 Task: Add Sprouts Organic Breakfast Light Blend Coffee Pods 12 Pack to the cart.
Action: Mouse moved to (15, 115)
Screenshot: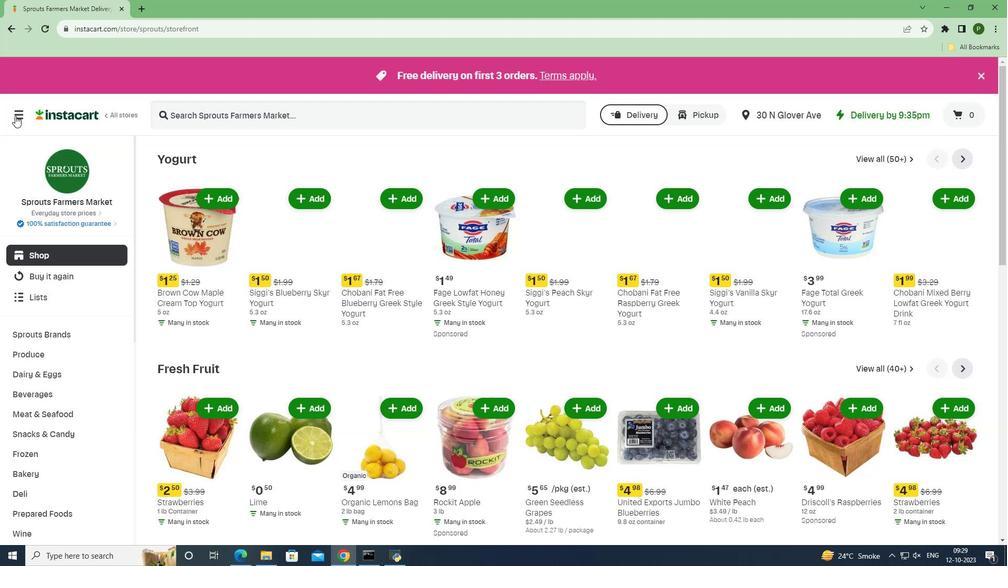 
Action: Mouse pressed left at (15, 115)
Screenshot: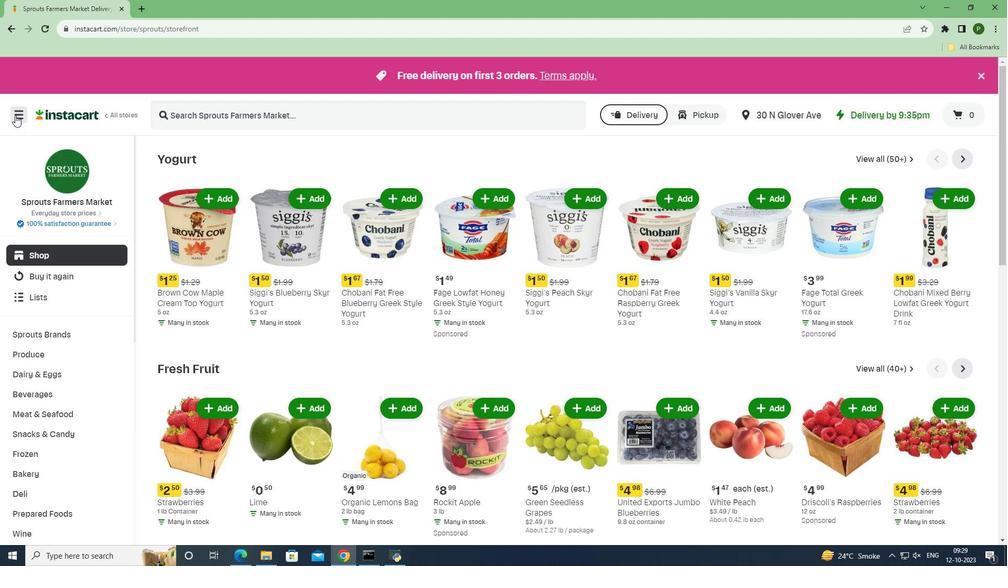 
Action: Mouse moved to (23, 275)
Screenshot: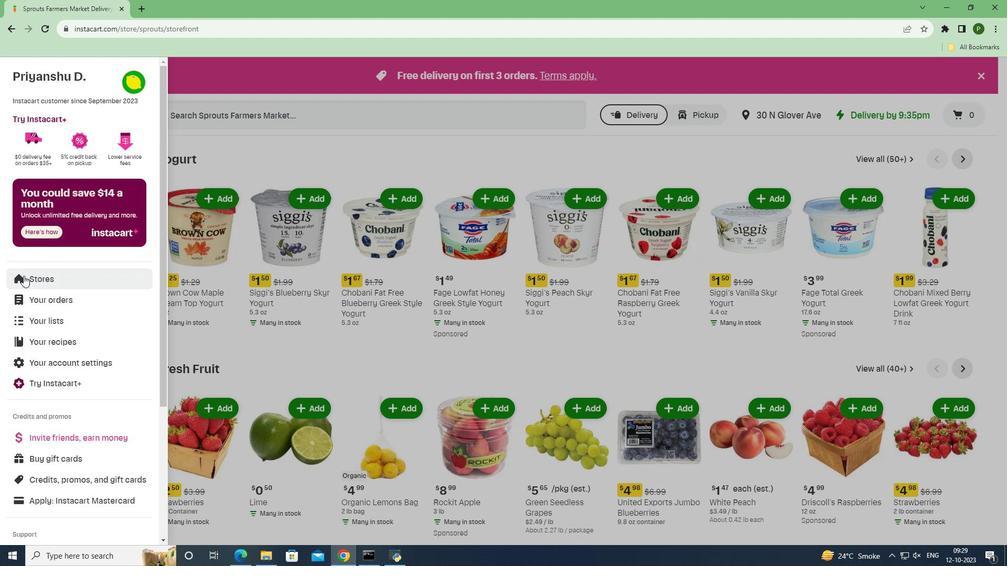 
Action: Mouse pressed left at (23, 275)
Screenshot: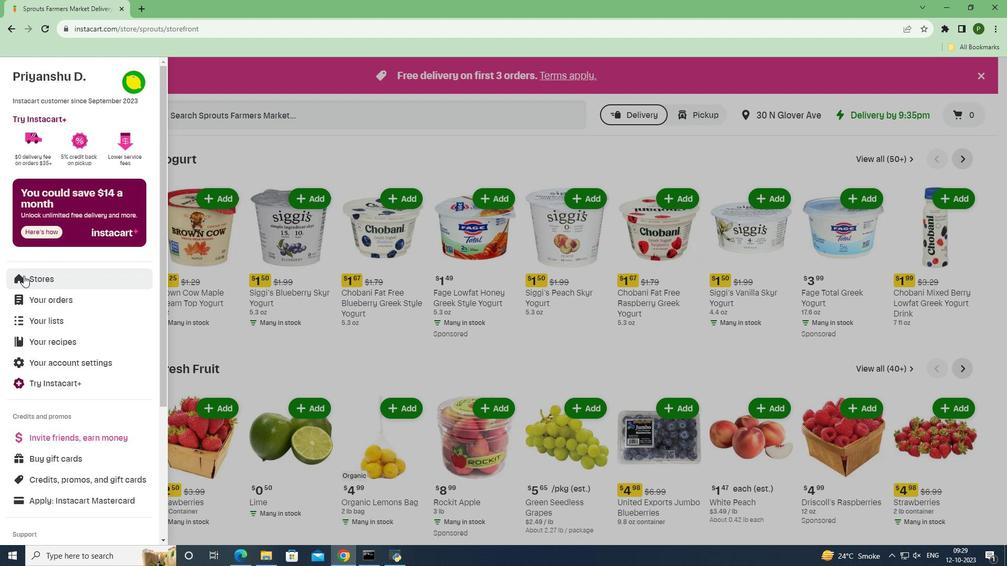 
Action: Mouse moved to (247, 122)
Screenshot: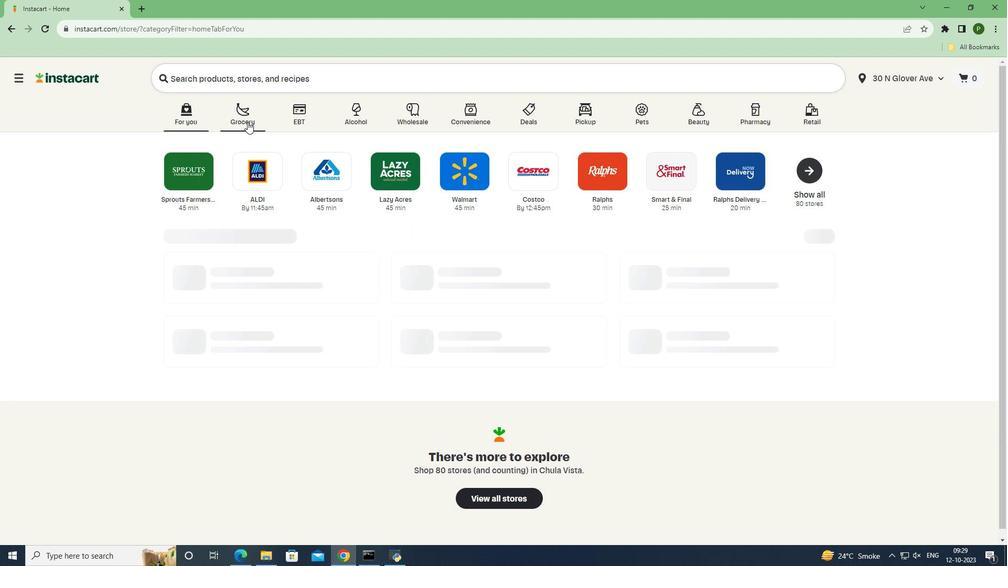 
Action: Mouse pressed left at (247, 122)
Screenshot: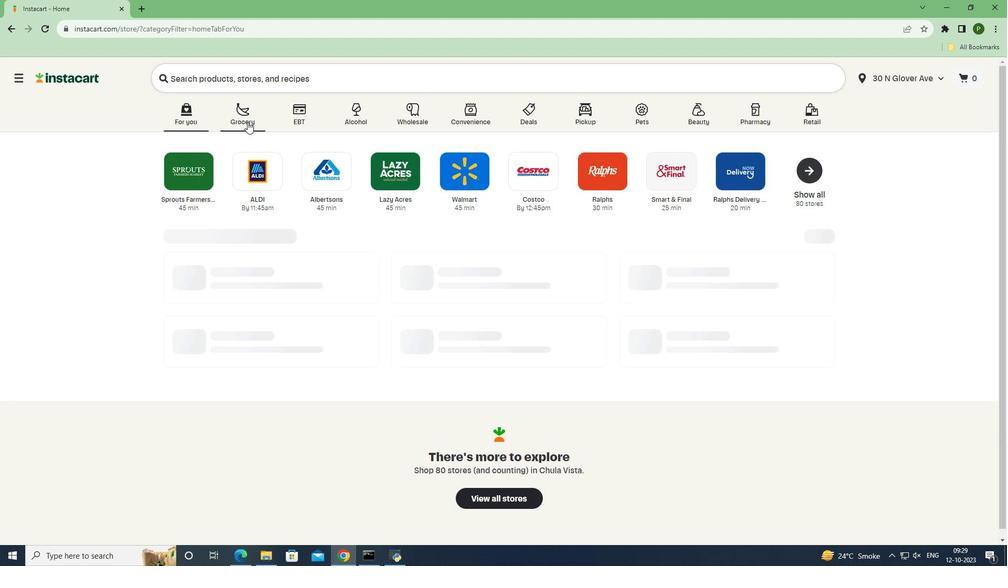 
Action: Mouse moved to (414, 235)
Screenshot: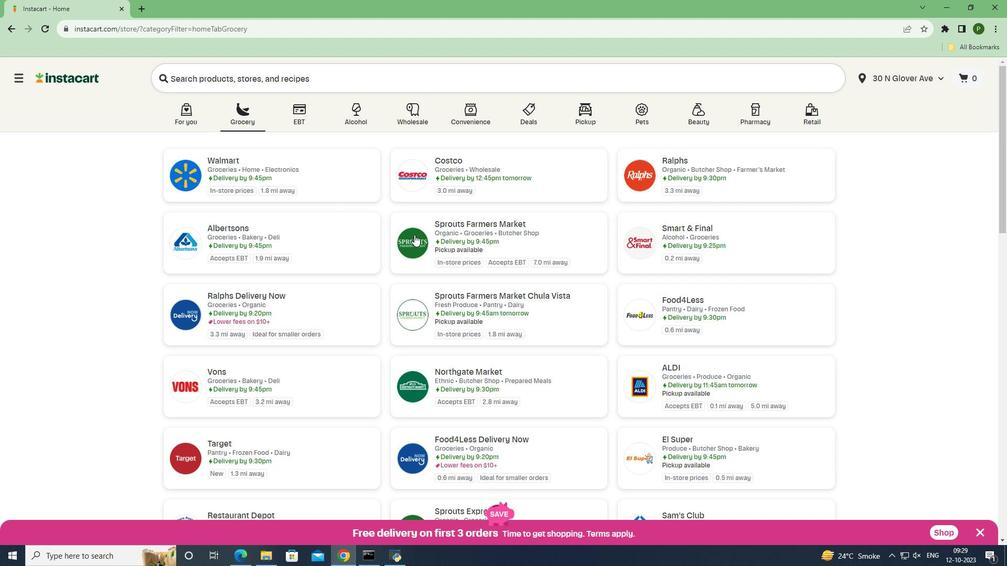 
Action: Mouse pressed left at (414, 235)
Screenshot: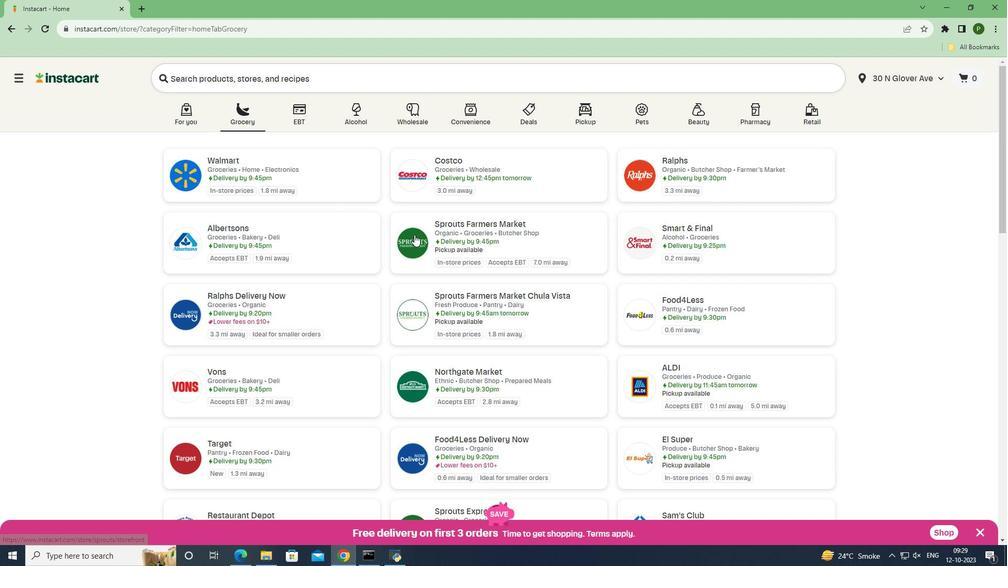 
Action: Mouse moved to (75, 395)
Screenshot: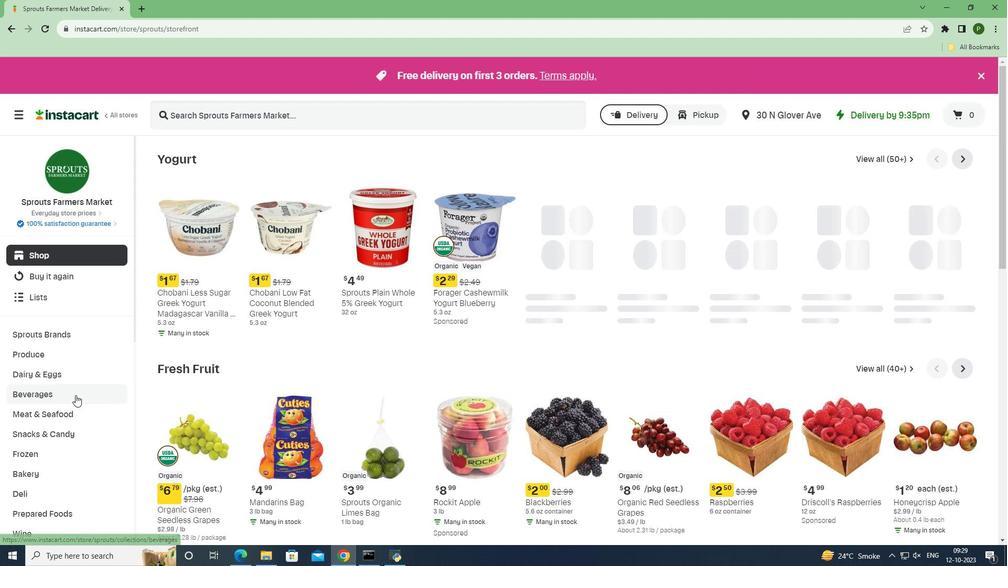 
Action: Mouse pressed left at (75, 395)
Screenshot: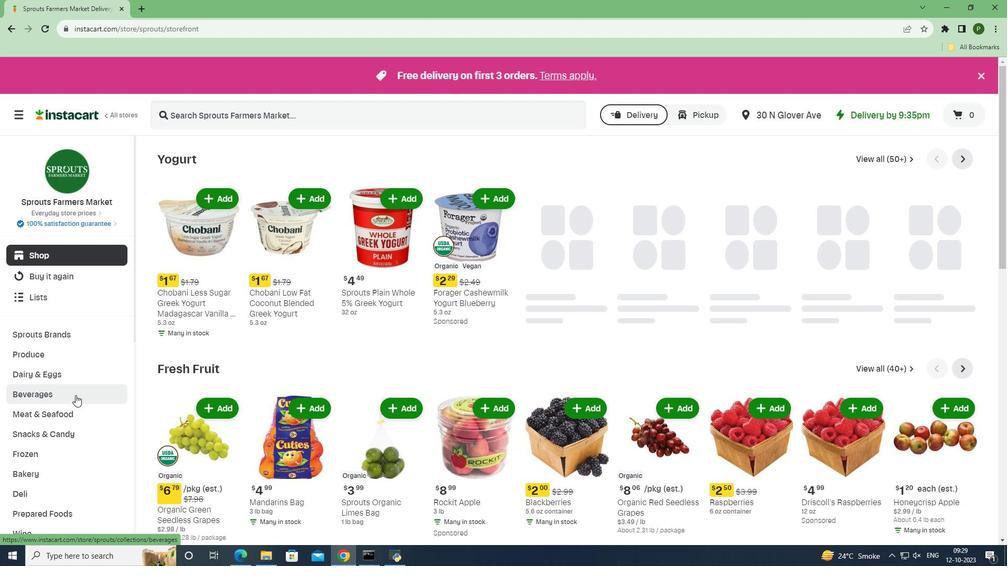 
Action: Mouse moved to (403, 188)
Screenshot: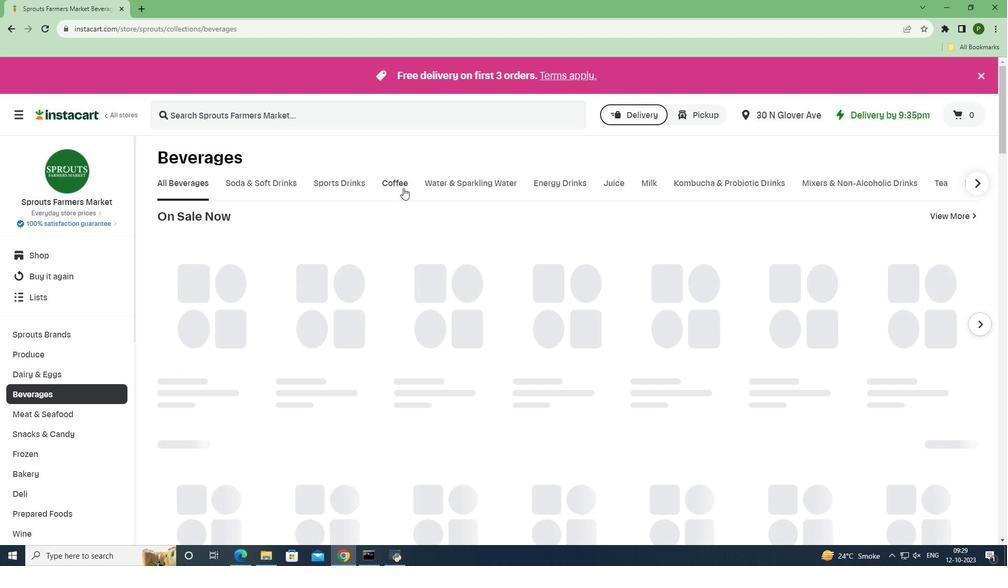 
Action: Mouse pressed left at (403, 188)
Screenshot: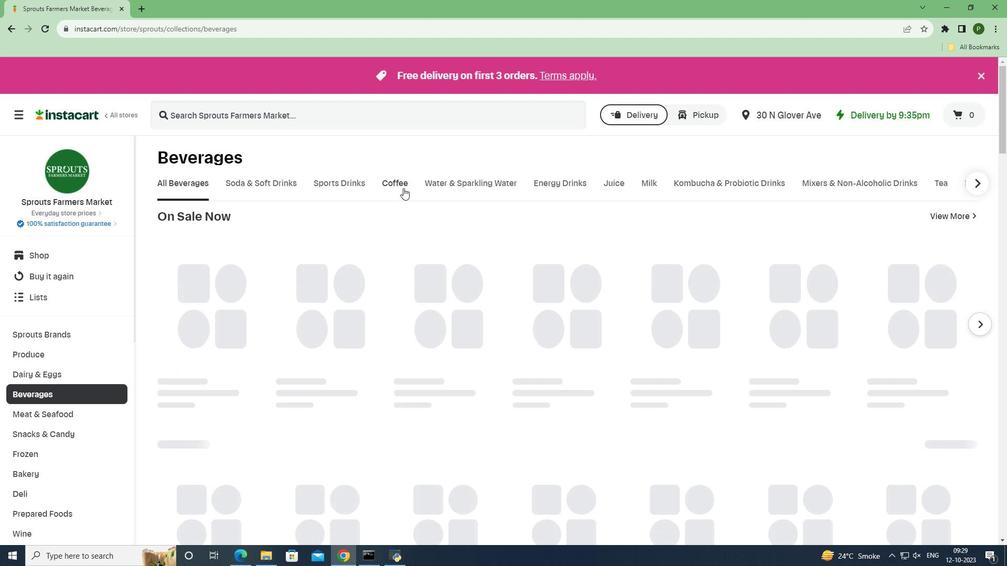 
Action: Mouse moved to (261, 116)
Screenshot: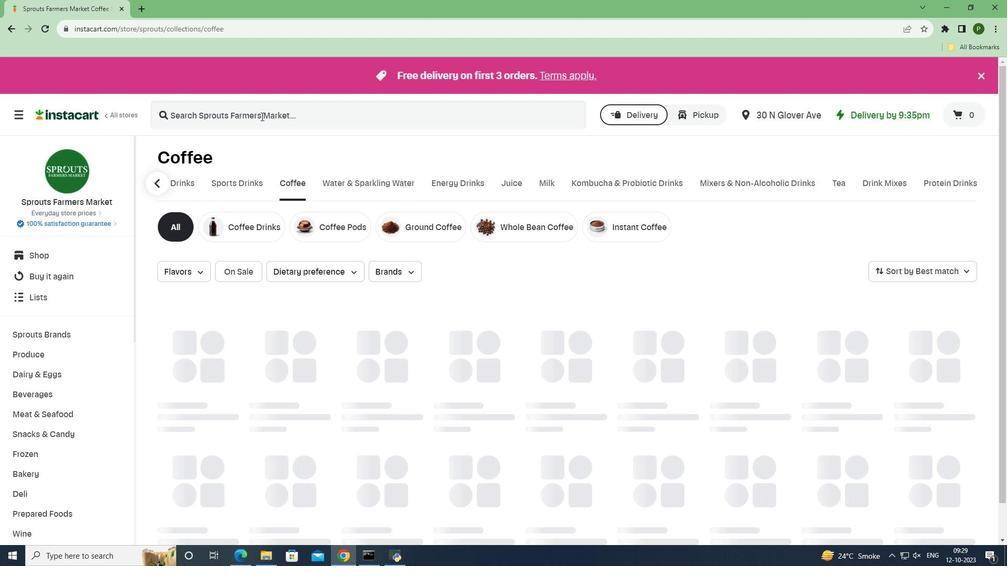 
Action: Mouse pressed left at (261, 116)
Screenshot: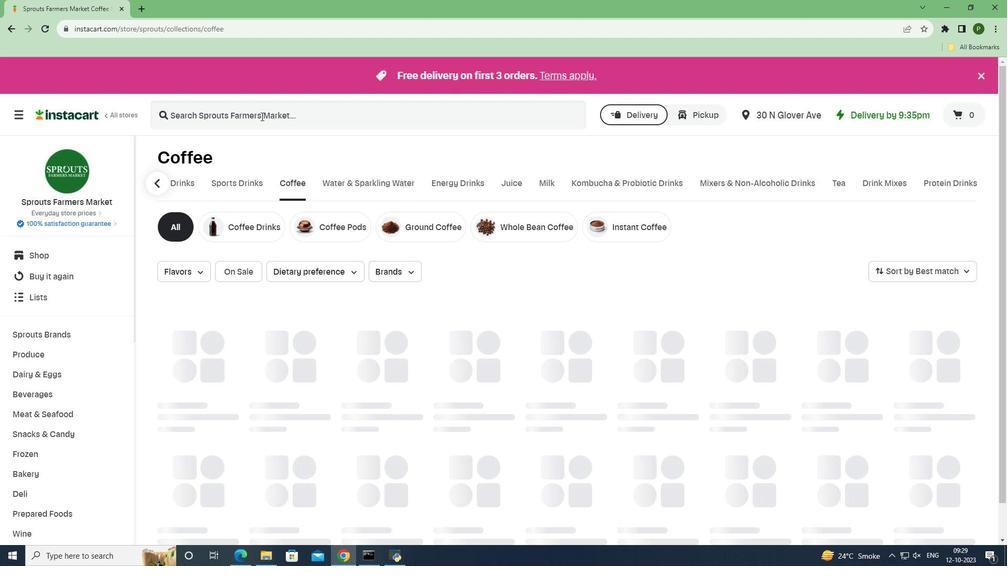 
Action: Key pressed <Key.caps_lock>S<Key.caps_lock>prouts<Key.space><Key.caps_lock>O<Key.caps_lock>rganic<Key.space><Key.caps_lock>B<Key.caps_lock>reakfast<Key.space><Key.caps_lock>L<Key.caps_lock>ight<Key.space><Key.caps_lock>B<Key.caps_lock>lend<Key.space><Key.caps_lock>C<Key.caps_lock>offee<Key.space><Key.caps_lock>P<Key.caps_lock>ods<Key.space>12<Key.space><Key.caps_lock>P<Key.caps_lock>ack<Key.space><Key.enter>
Screenshot: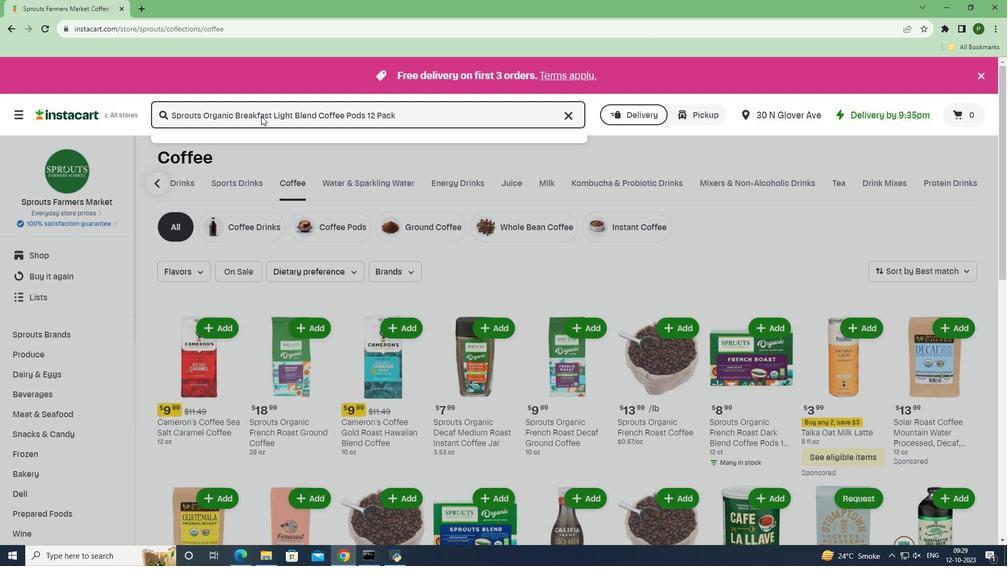 
Action: Mouse moved to (619, 220)
Screenshot: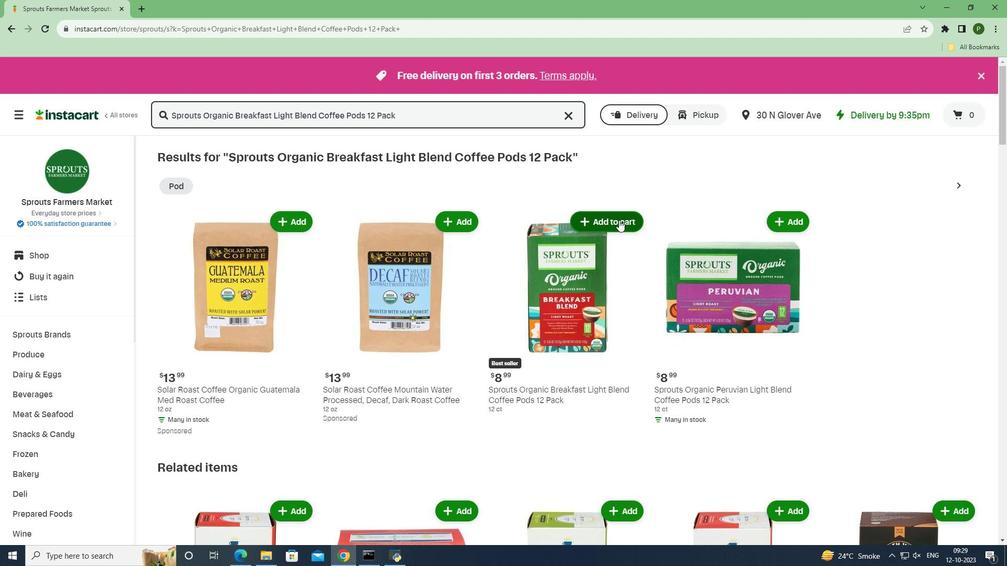 
Action: Mouse pressed left at (619, 220)
Screenshot: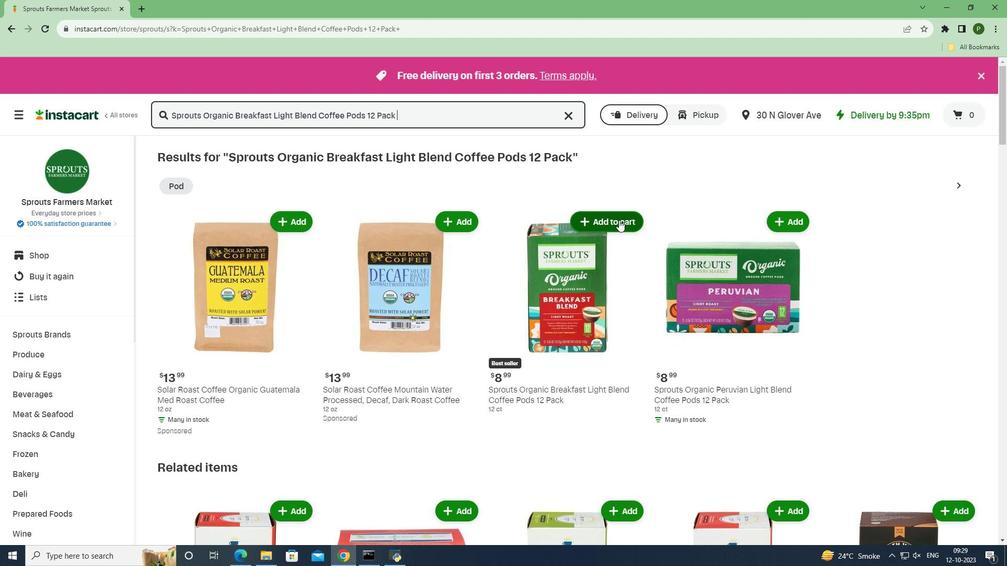 
Action: Mouse moved to (631, 263)
Screenshot: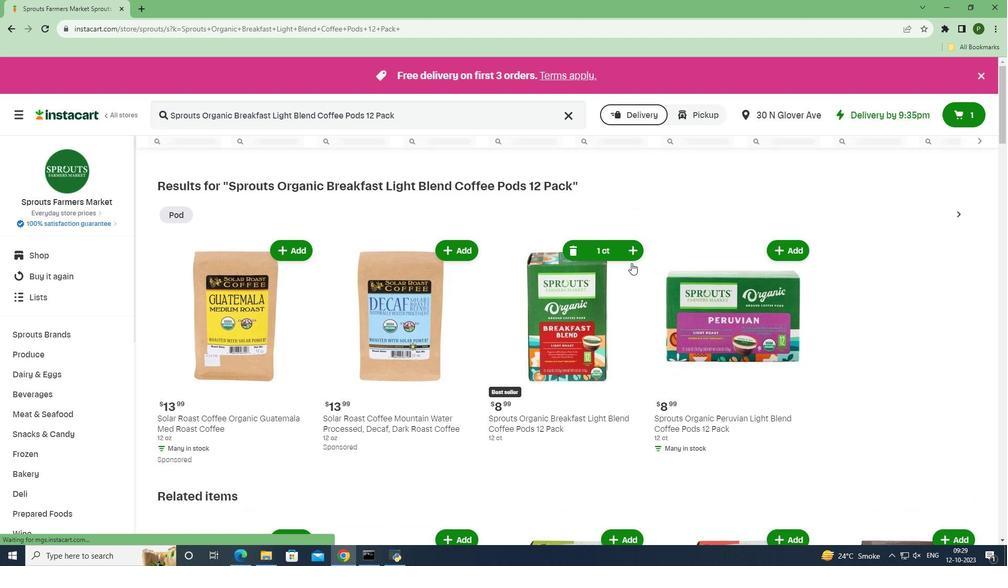 
